 Task: Create Card Employee Performance Review in Board Data Privacy Management to Workspace Database Management
Action: Mouse moved to (47, 265)
Screenshot: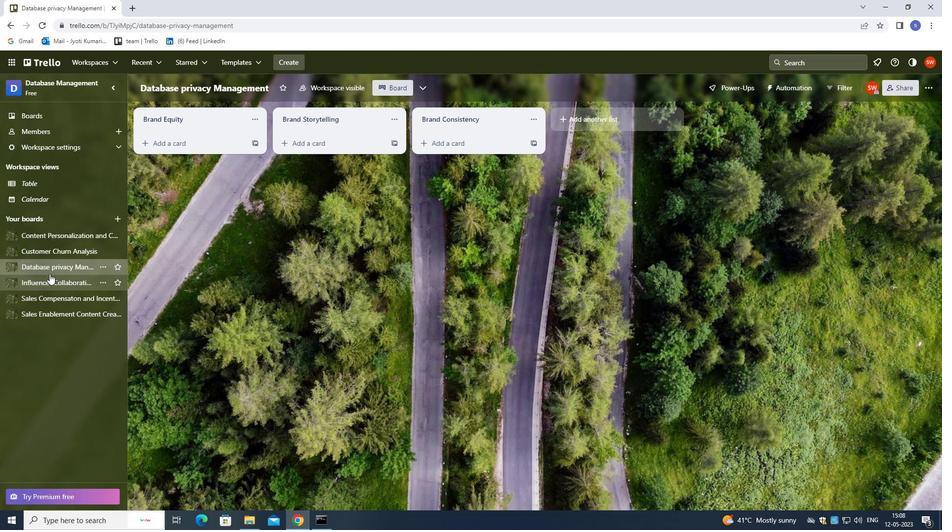 
Action: Mouse pressed left at (47, 265)
Screenshot: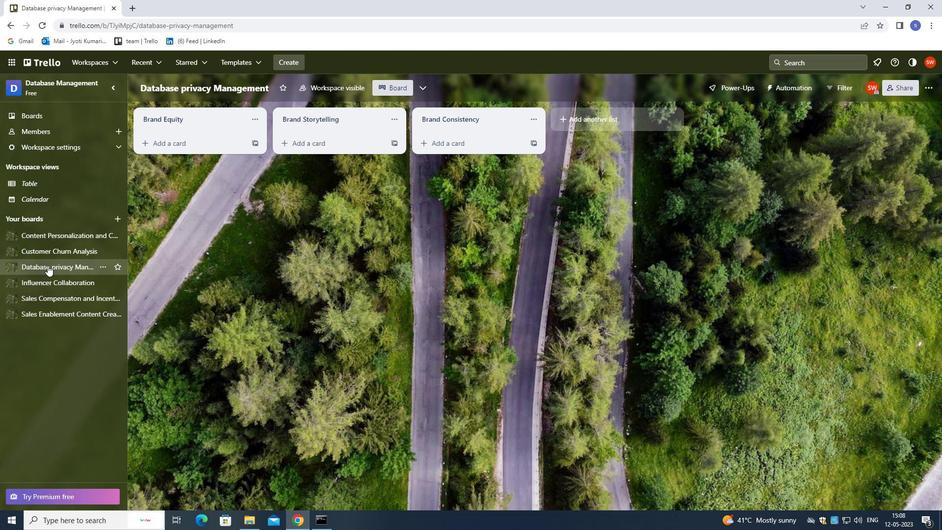 
Action: Mouse moved to (179, 143)
Screenshot: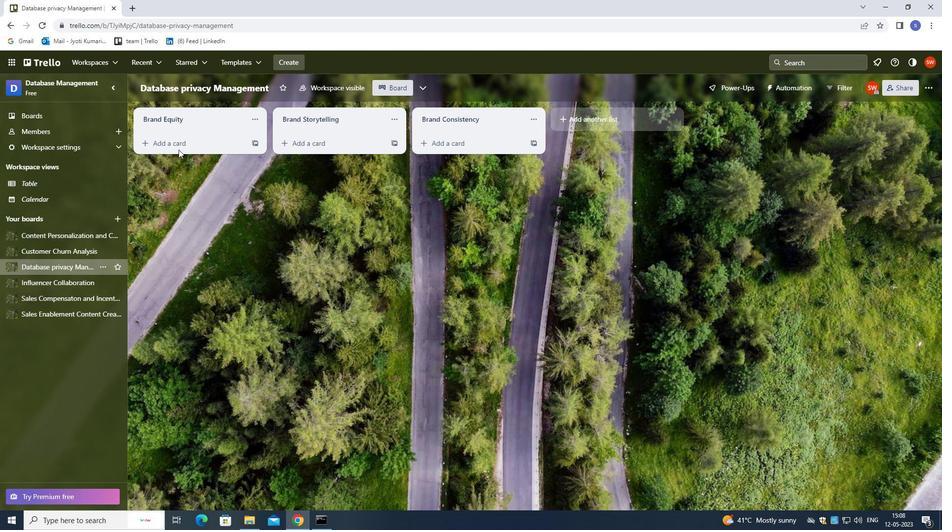 
Action: Mouse pressed left at (179, 143)
Screenshot: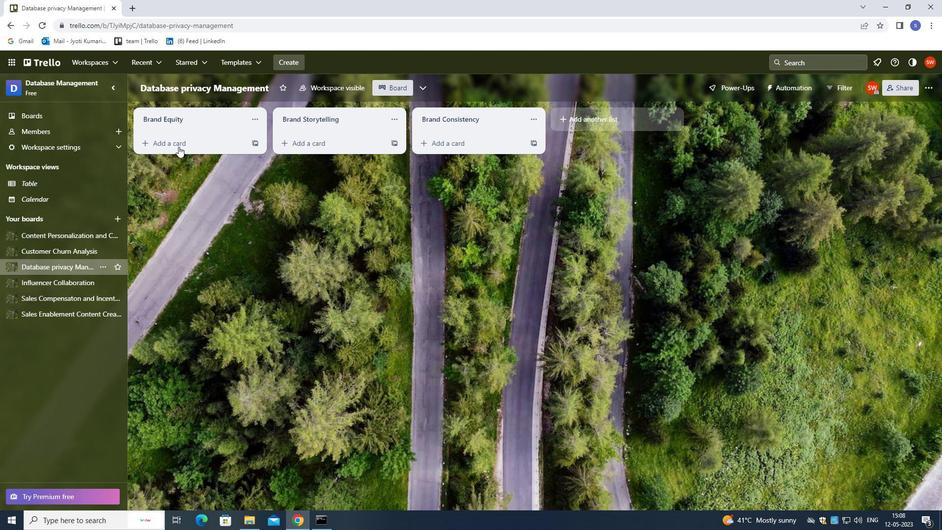 
Action: Mouse moved to (191, 294)
Screenshot: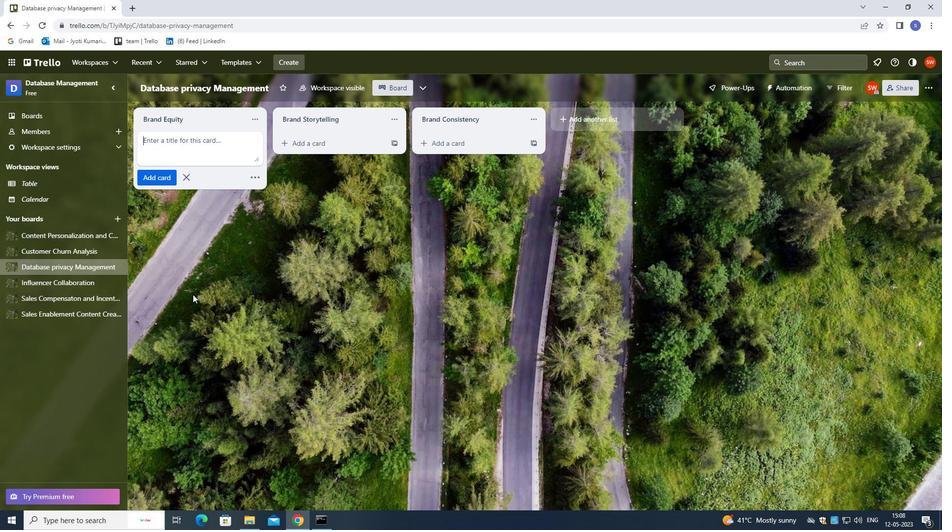 
Action: Key pressed <Key.shift>EMPLOYEE<Key.space><Key.shift>PERFORMANCE<Key.space><Key.shift>REVIEW<Key.enter>
Screenshot: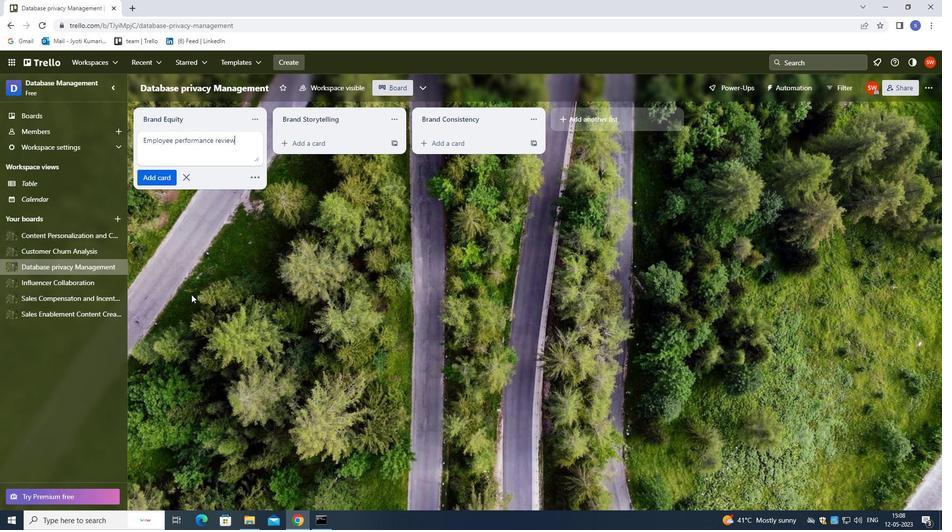 
